 Task: Set "Output muxer" for standard stream output to "MUX".
Action: Mouse moved to (140, 16)
Screenshot: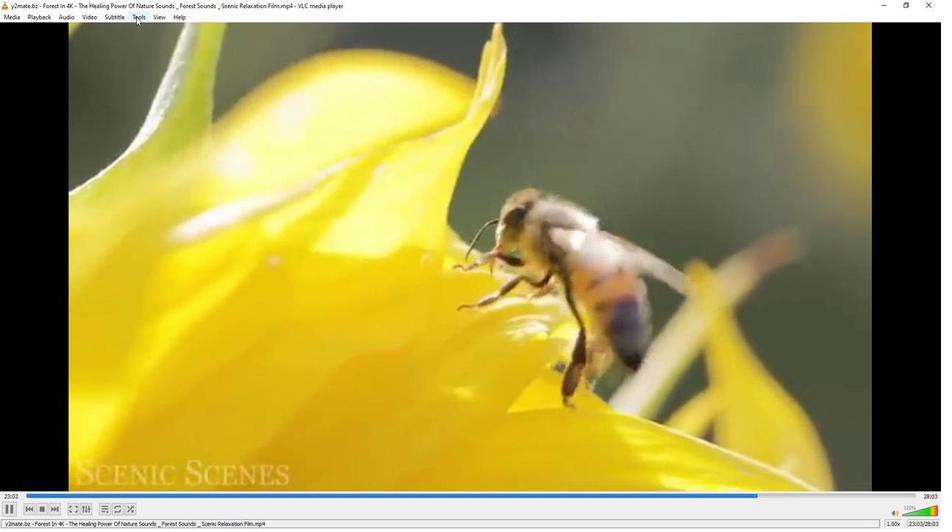 
Action: Mouse pressed left at (140, 16)
Screenshot: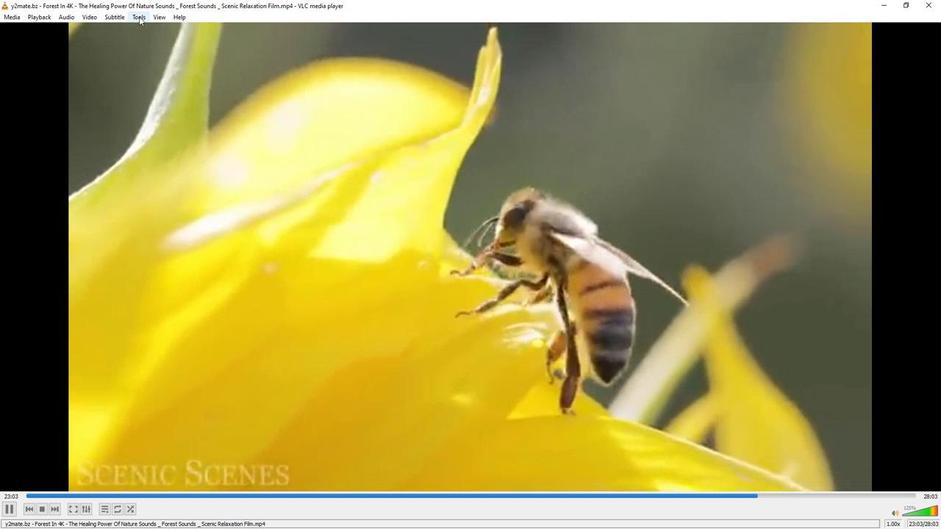 
Action: Mouse moved to (164, 132)
Screenshot: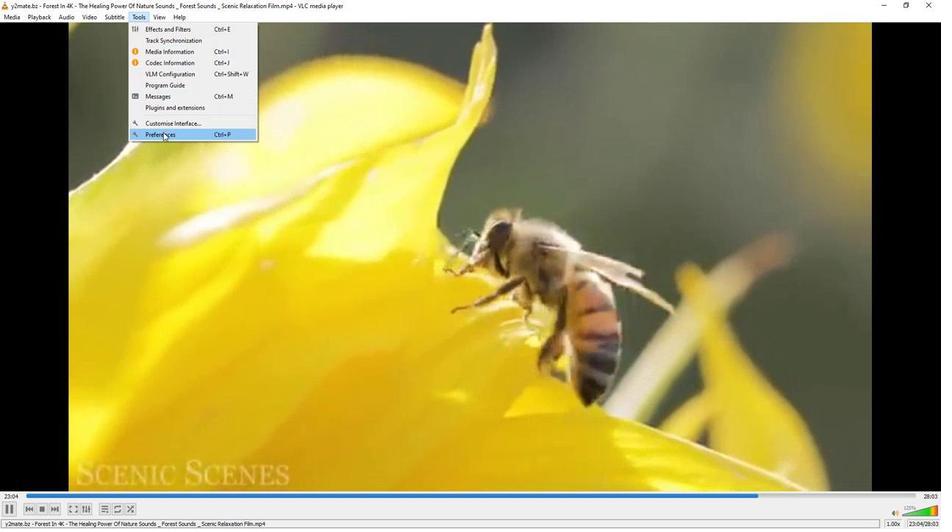 
Action: Mouse pressed left at (164, 132)
Screenshot: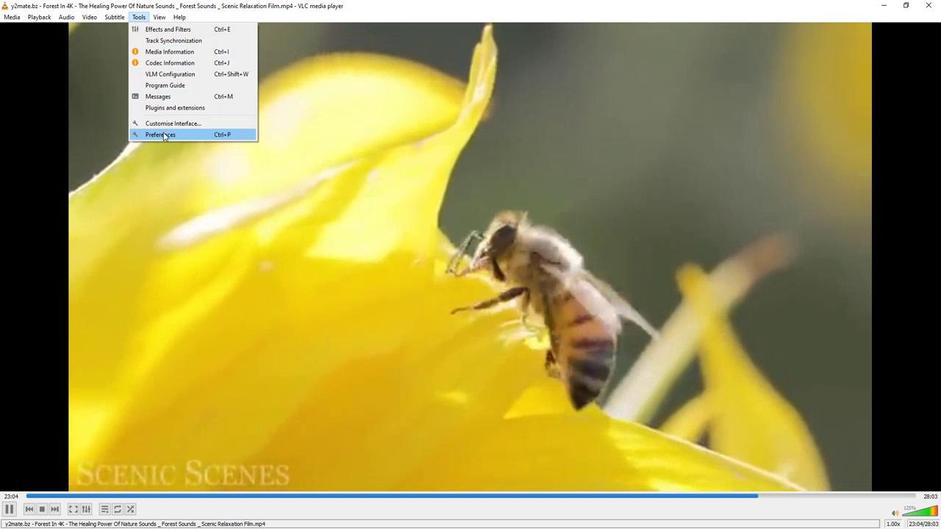 
Action: Mouse moved to (311, 430)
Screenshot: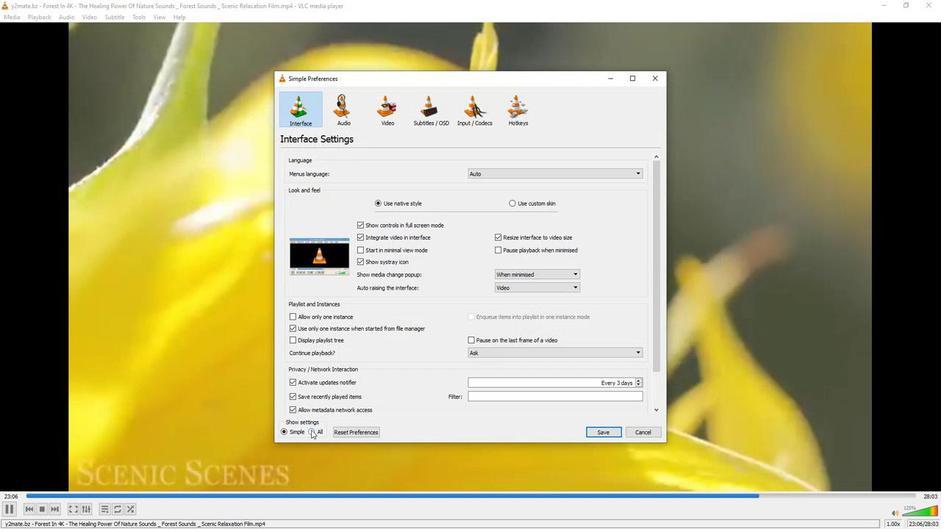 
Action: Mouse pressed left at (311, 430)
Screenshot: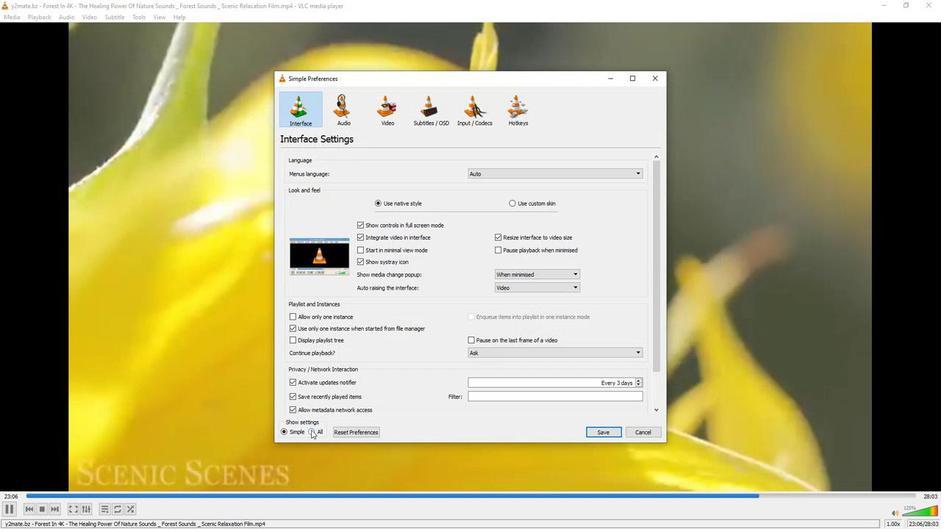 
Action: Mouse moved to (306, 330)
Screenshot: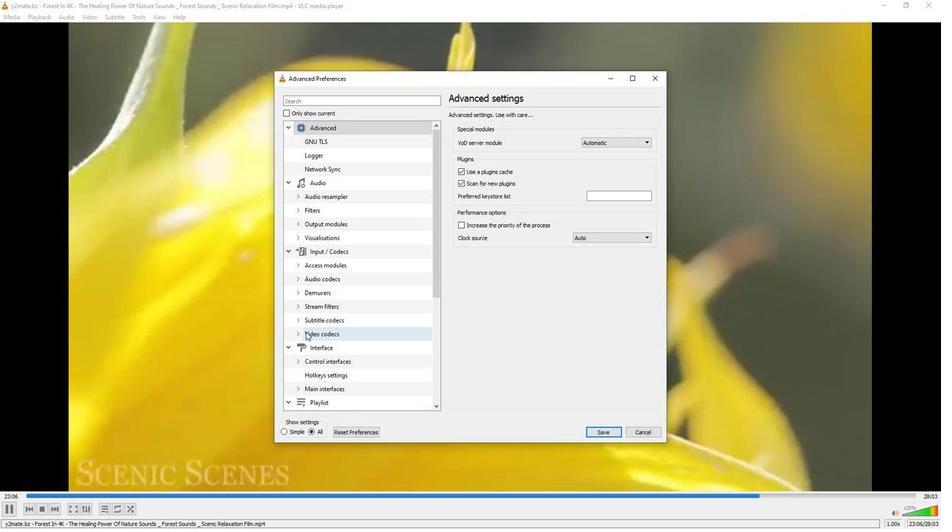 
Action: Mouse scrolled (306, 329) with delta (0, 0)
Screenshot: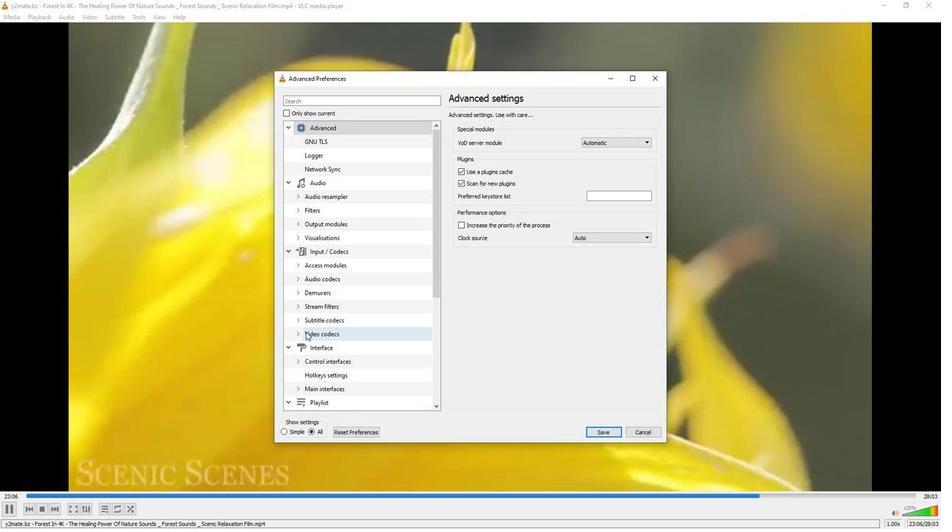 
Action: Mouse moved to (305, 327)
Screenshot: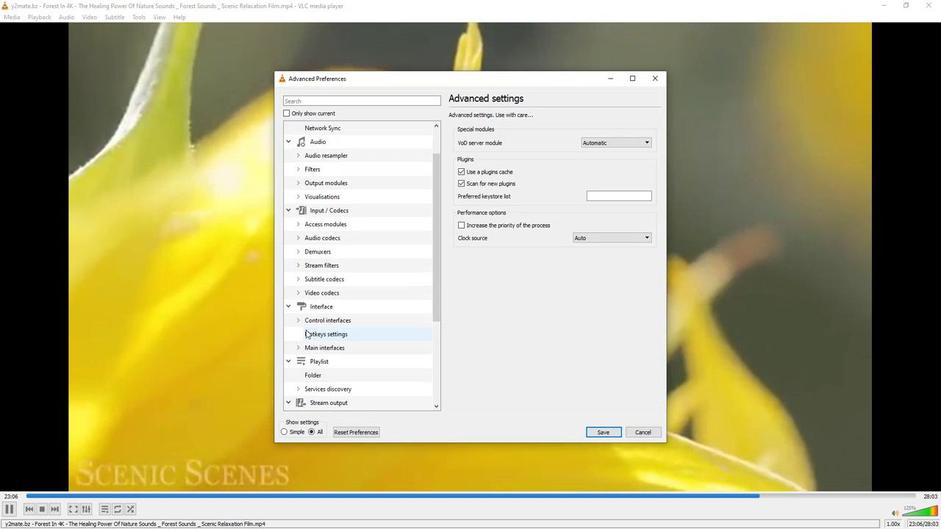 
Action: Mouse scrolled (305, 327) with delta (0, 0)
Screenshot: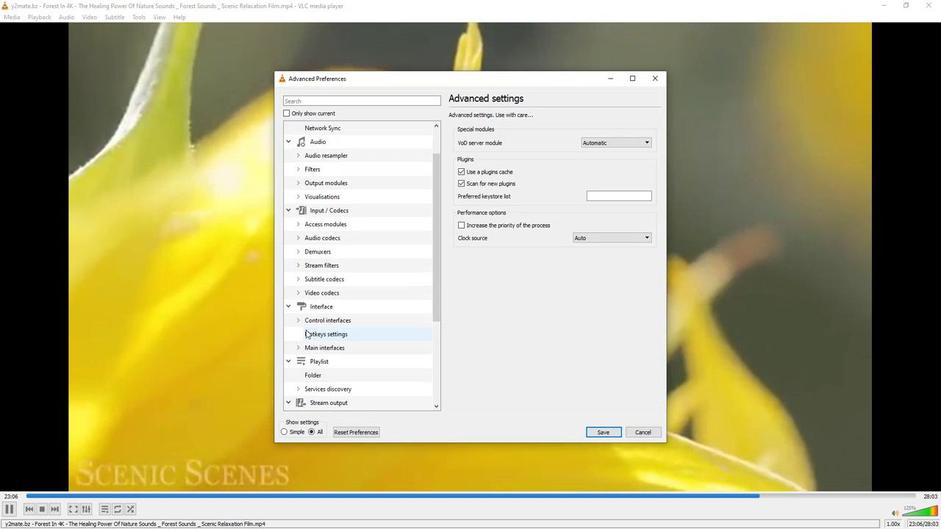 
Action: Mouse moved to (305, 324)
Screenshot: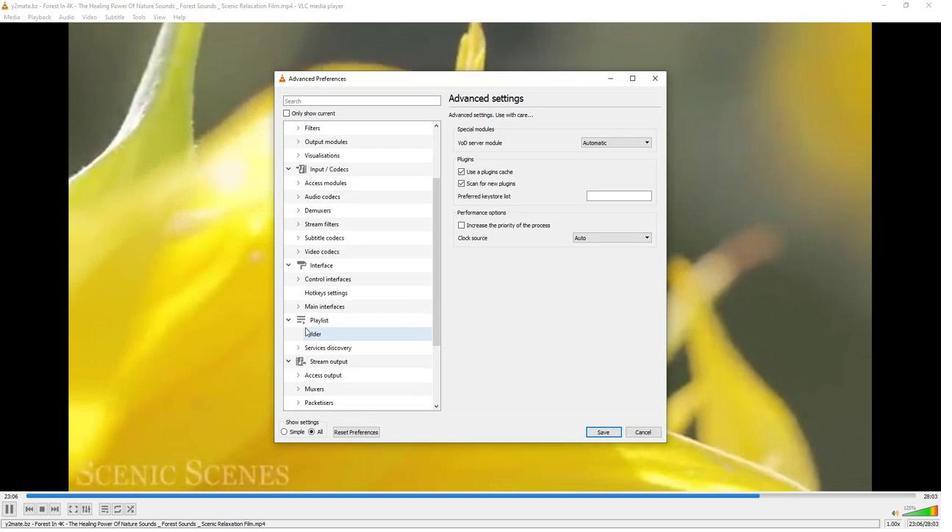 
Action: Mouse scrolled (305, 324) with delta (0, 0)
Screenshot: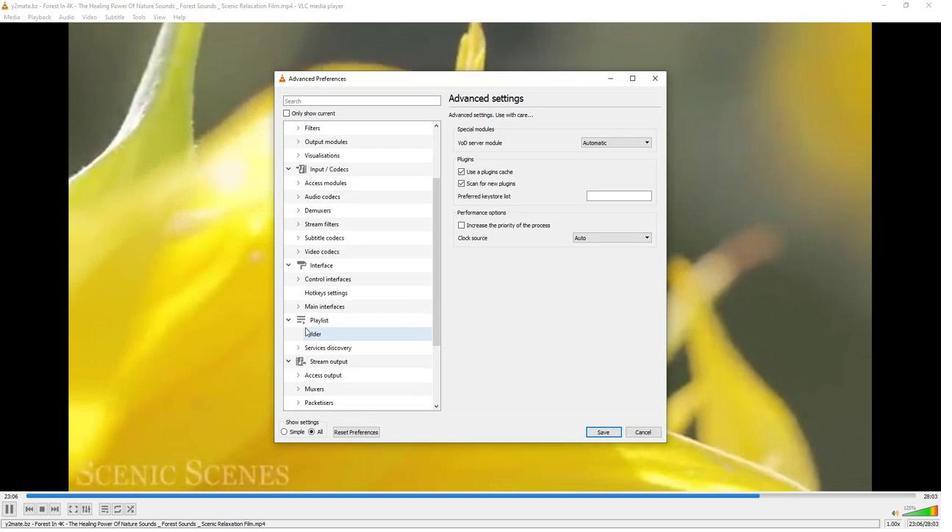 
Action: Mouse moved to (297, 372)
Screenshot: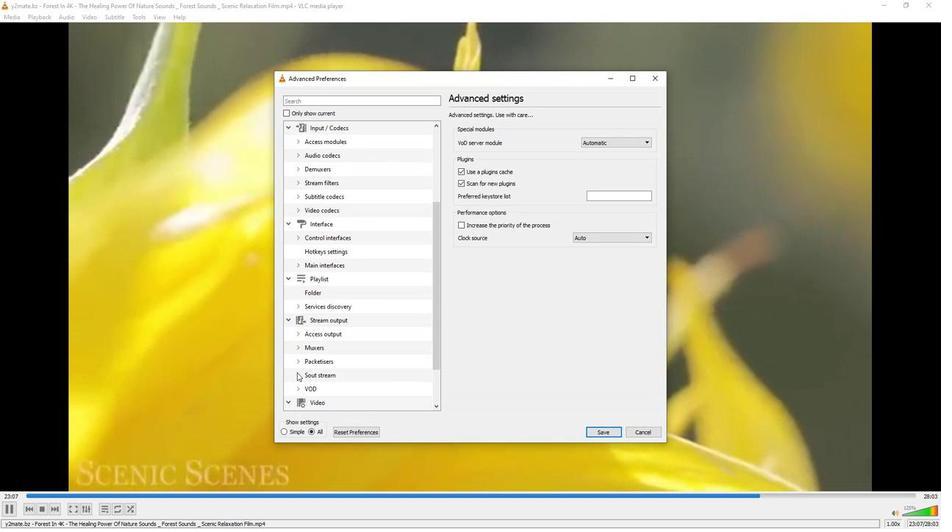 
Action: Mouse pressed left at (297, 372)
Screenshot: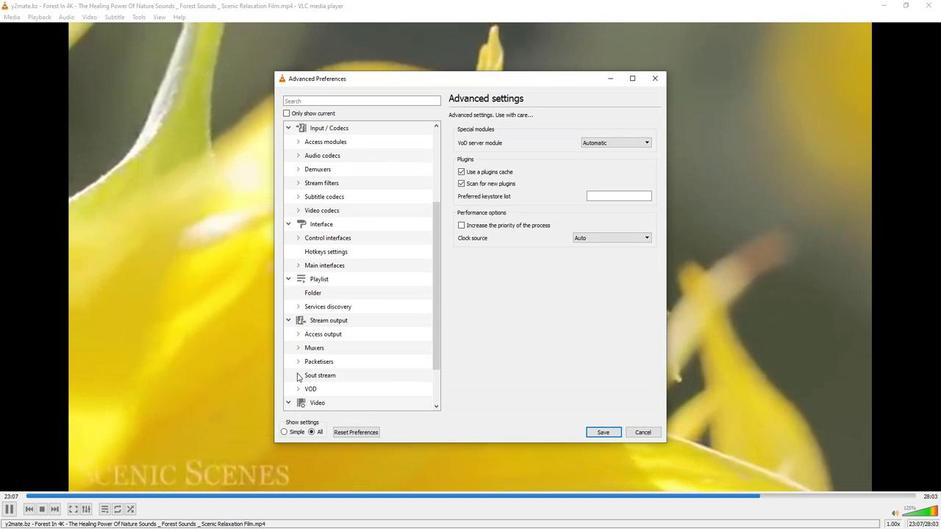 
Action: Mouse moved to (311, 345)
Screenshot: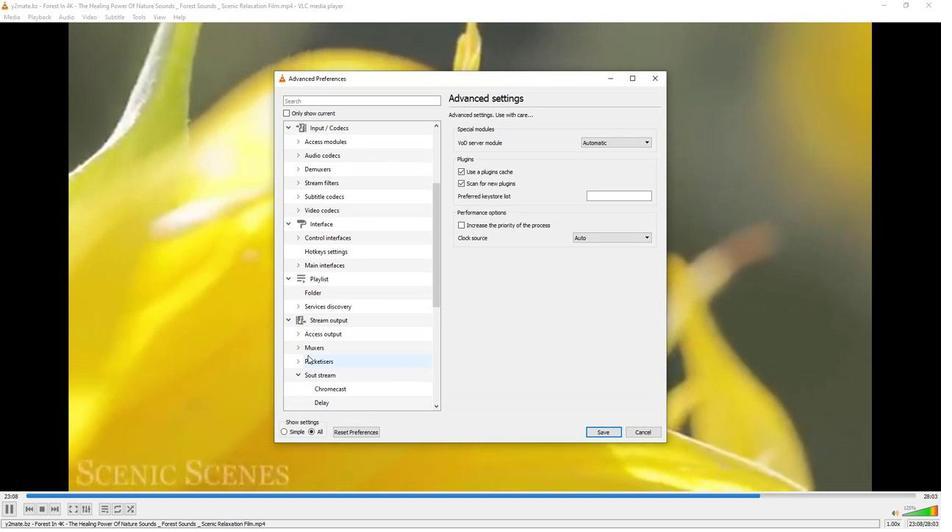 
Action: Mouse scrolled (311, 345) with delta (0, 0)
Screenshot: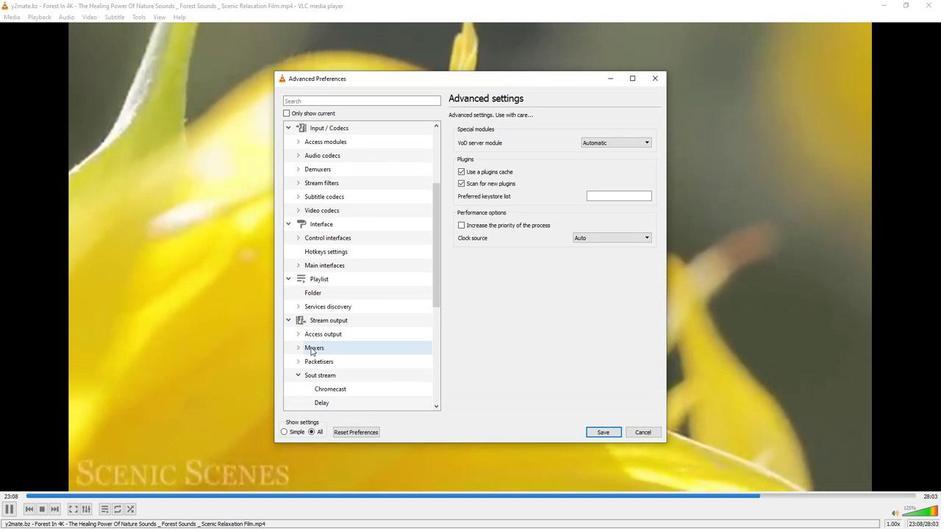 
Action: Mouse scrolled (311, 345) with delta (0, 0)
Screenshot: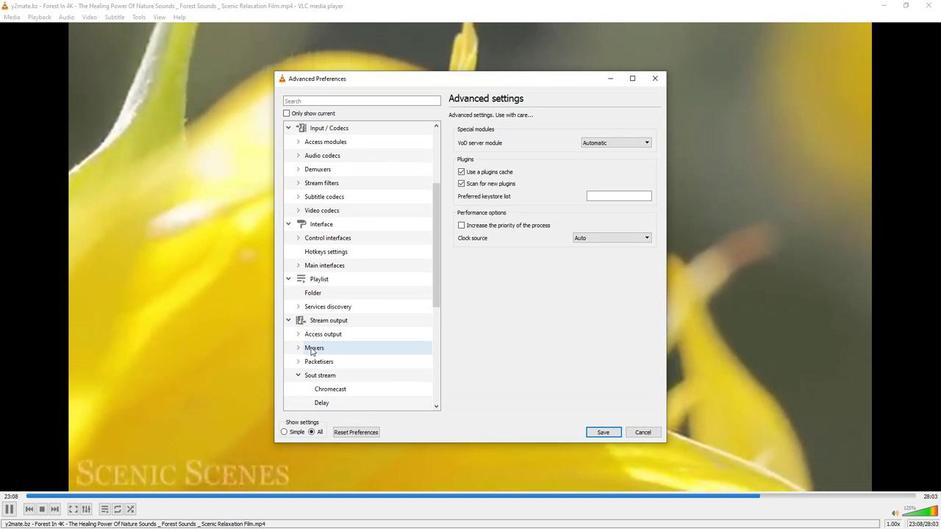 
Action: Mouse moved to (311, 344)
Screenshot: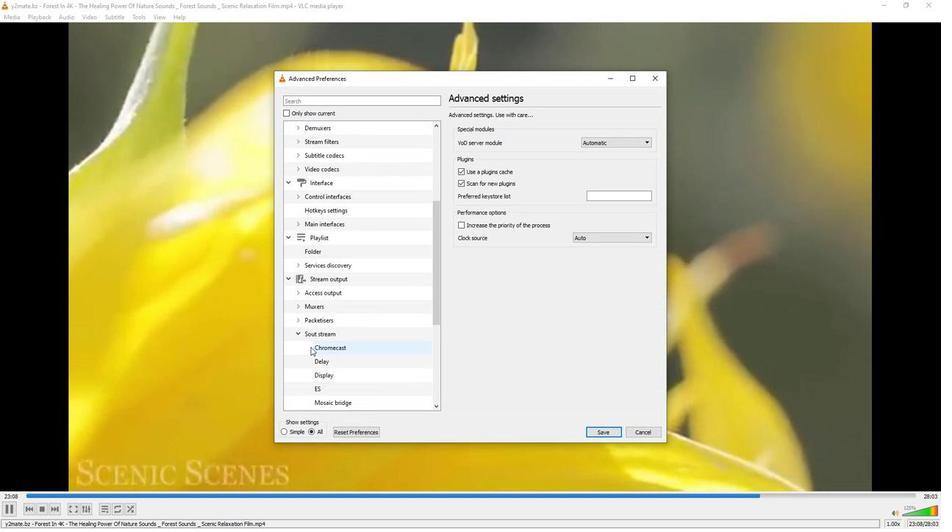 
Action: Mouse scrolled (311, 344) with delta (0, 0)
Screenshot: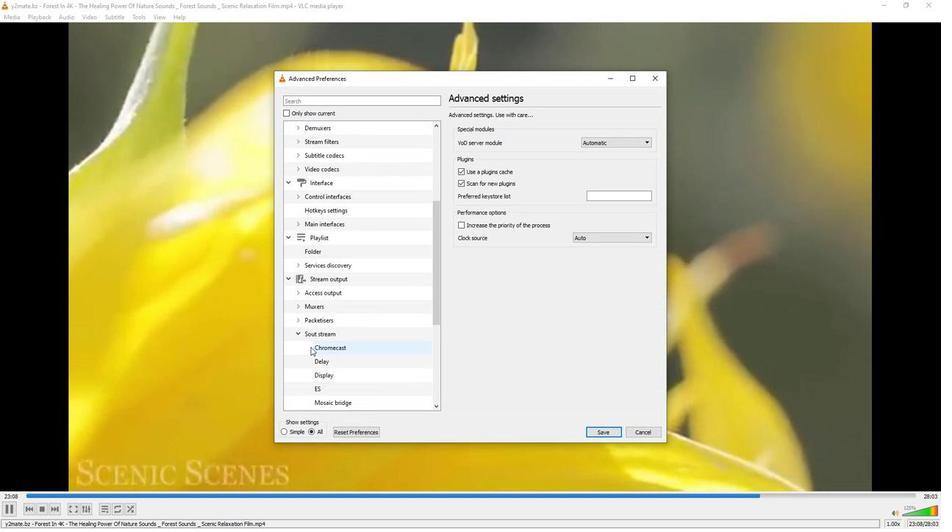 
Action: Mouse moved to (322, 372)
Screenshot: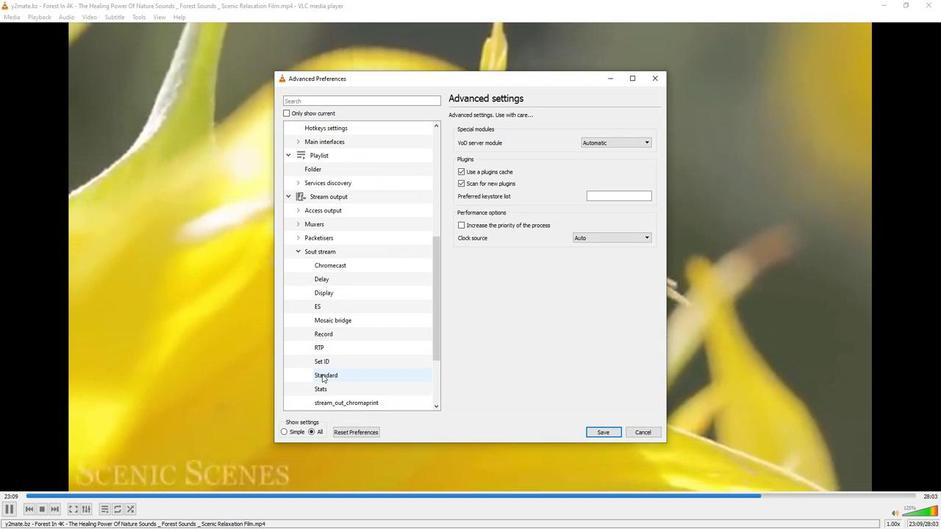 
Action: Mouse pressed left at (322, 372)
Screenshot: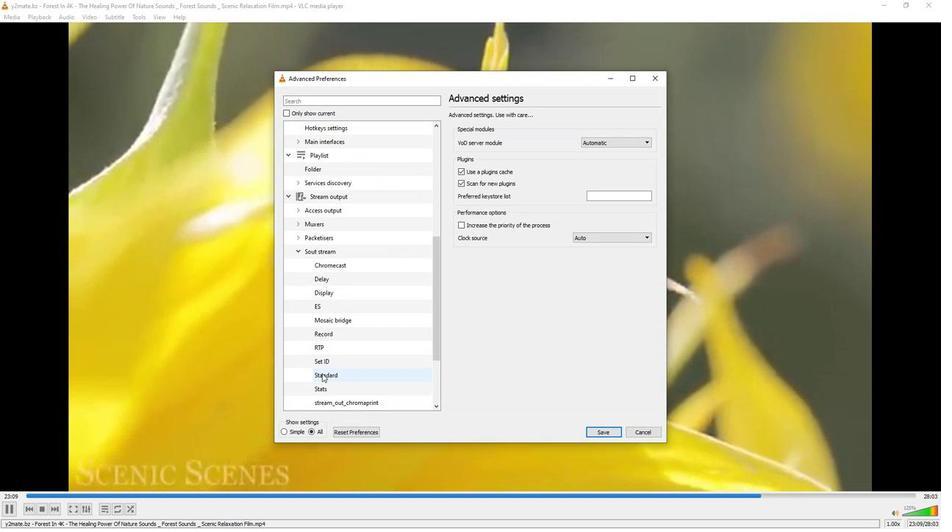 
Action: Mouse moved to (607, 143)
Screenshot: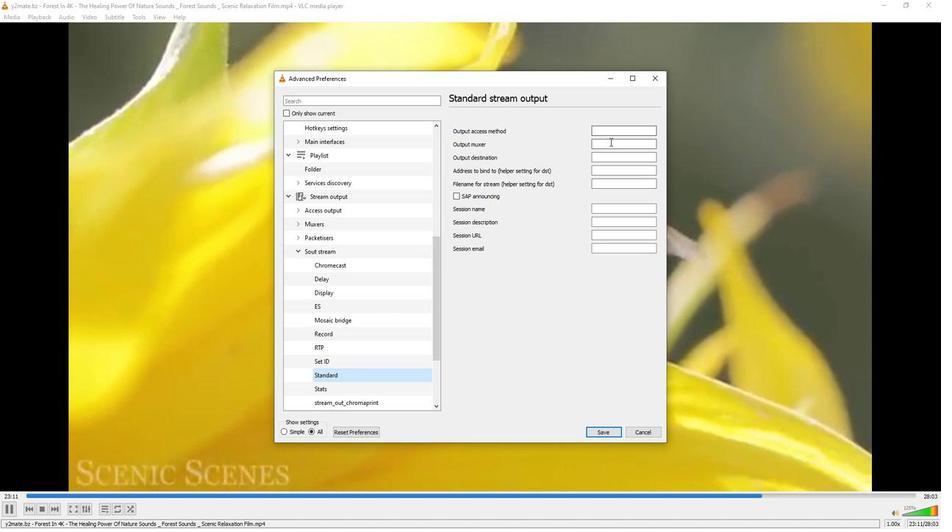 
Action: Mouse pressed left at (607, 143)
Screenshot: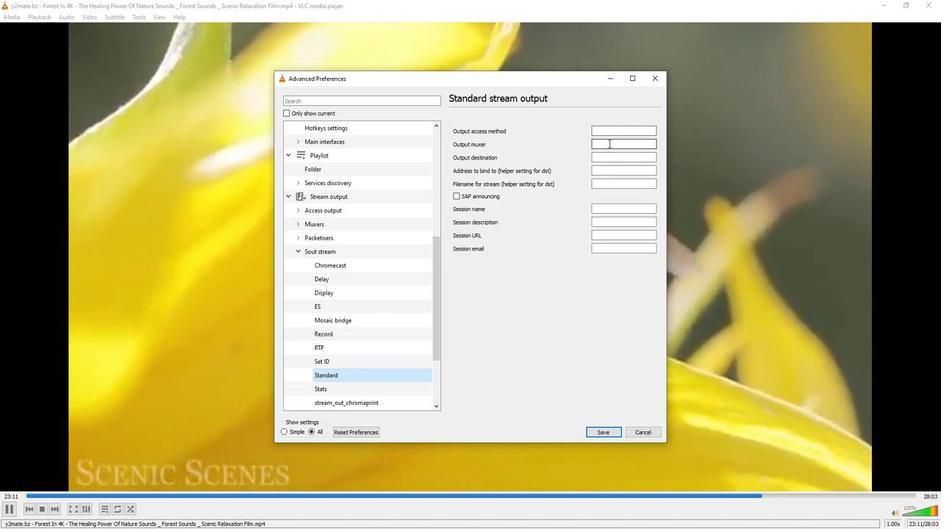 
Action: Mouse moved to (607, 143)
Screenshot: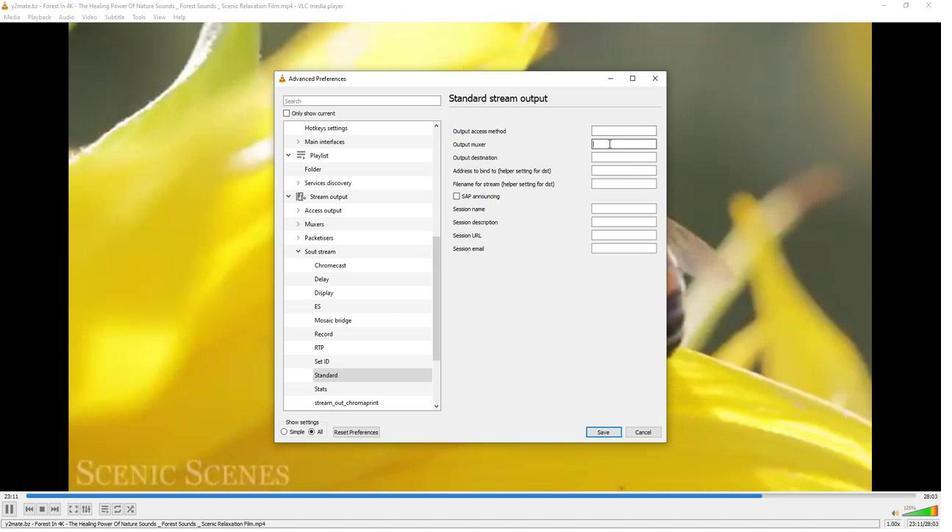 
Action: Key pressed <Key.shift>MUX
Screenshot: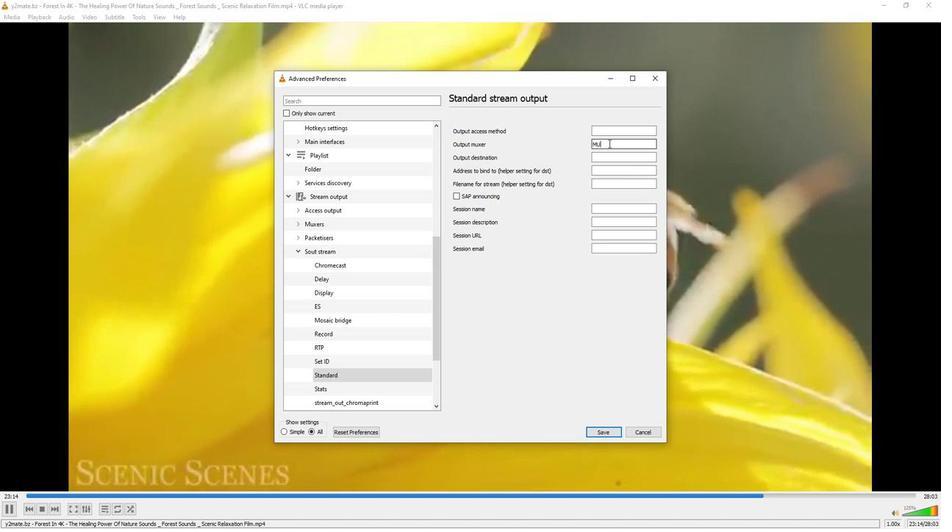 
